 Task: Look for products in the category "Pork" from the brand "The Butcher Shop".
Action: Mouse moved to (31, 155)
Screenshot: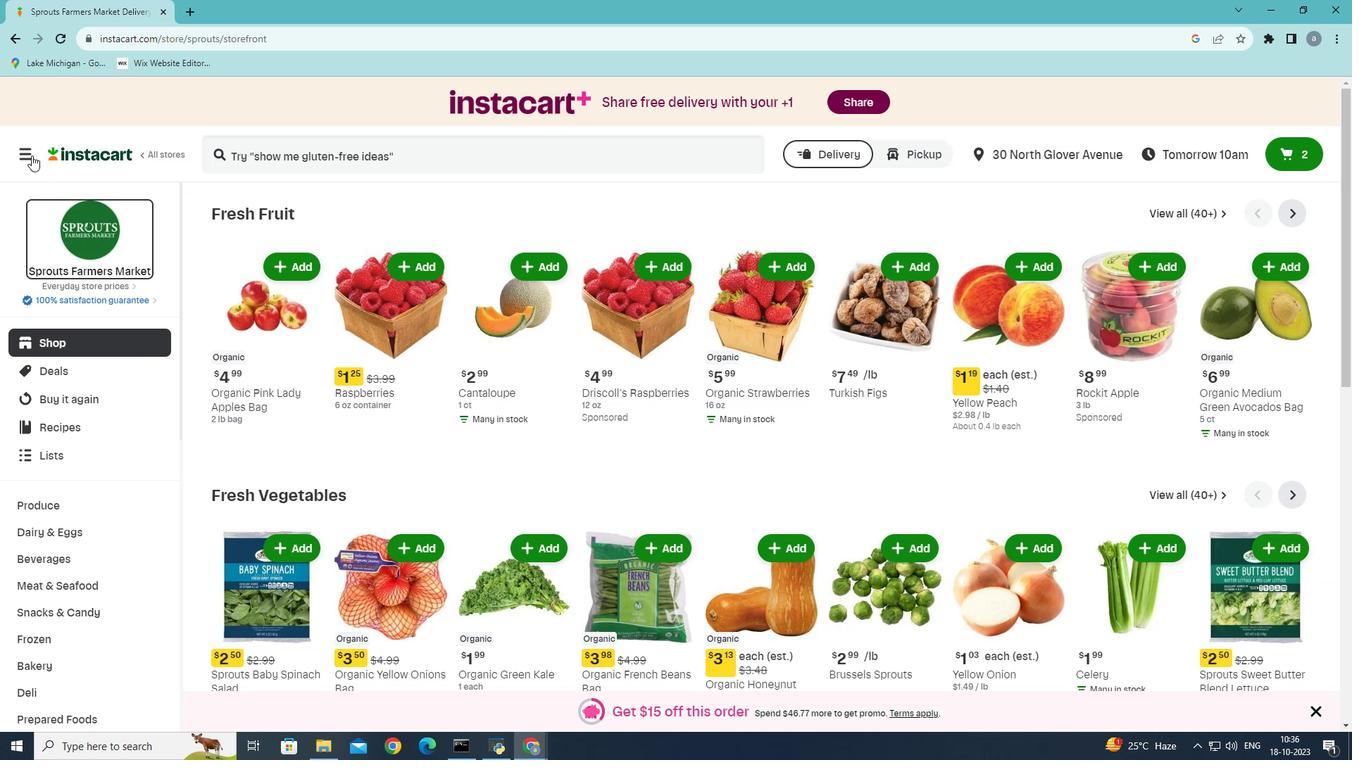 
Action: Mouse pressed left at (31, 155)
Screenshot: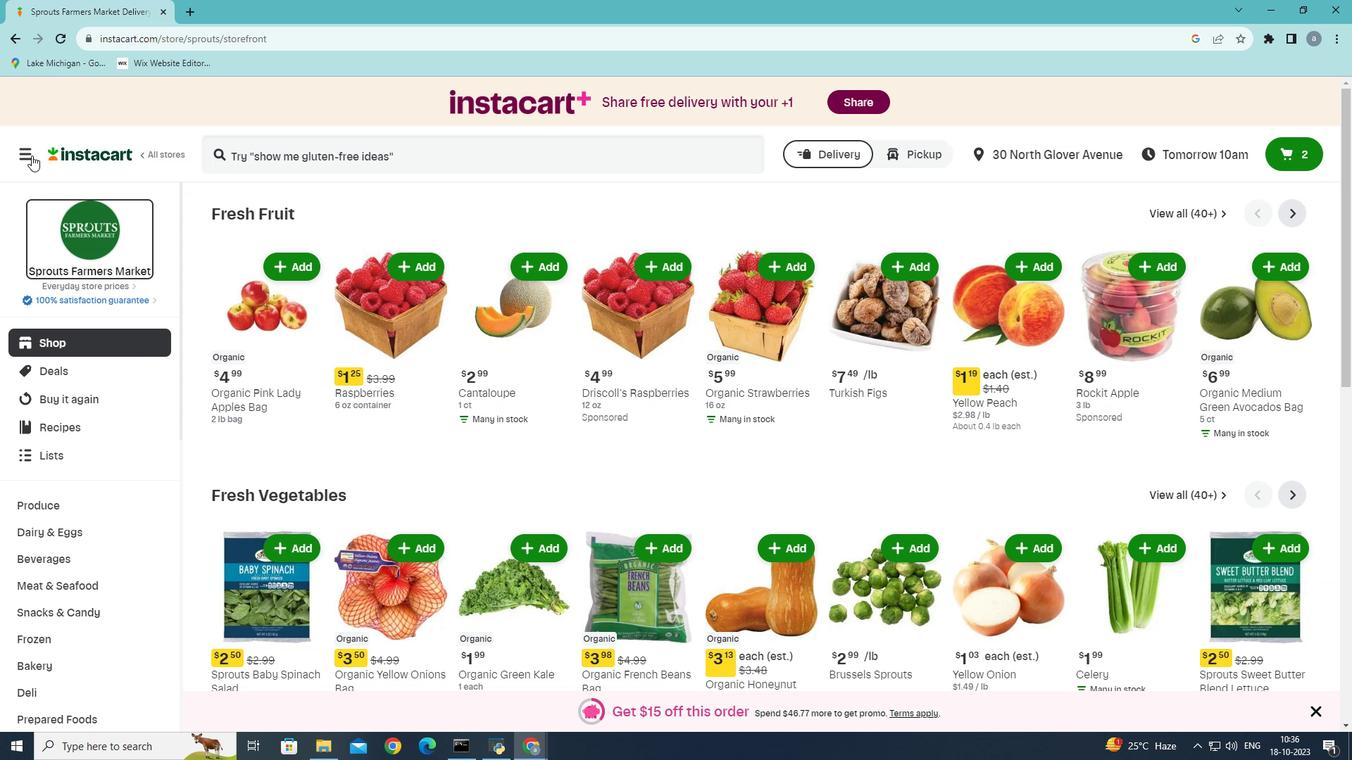 
Action: Mouse moved to (42, 404)
Screenshot: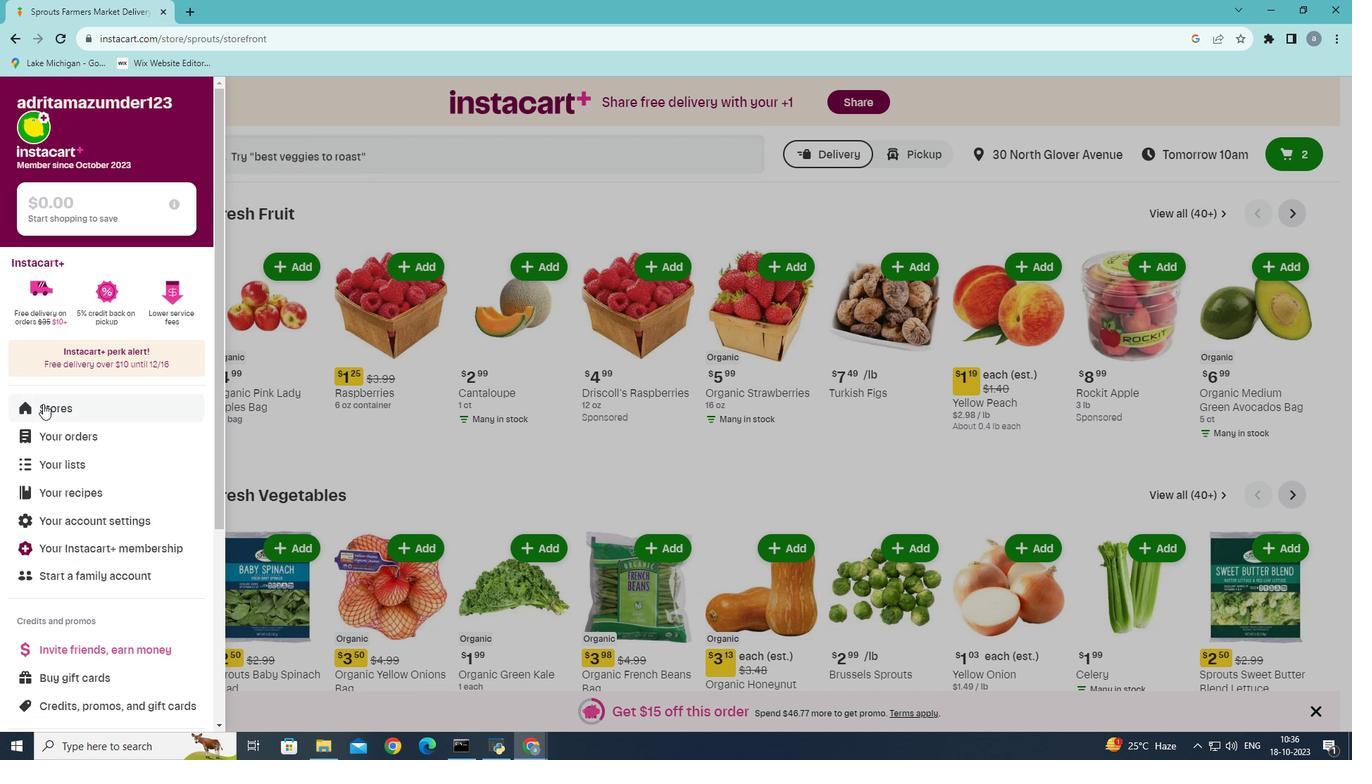 
Action: Mouse pressed left at (42, 404)
Screenshot: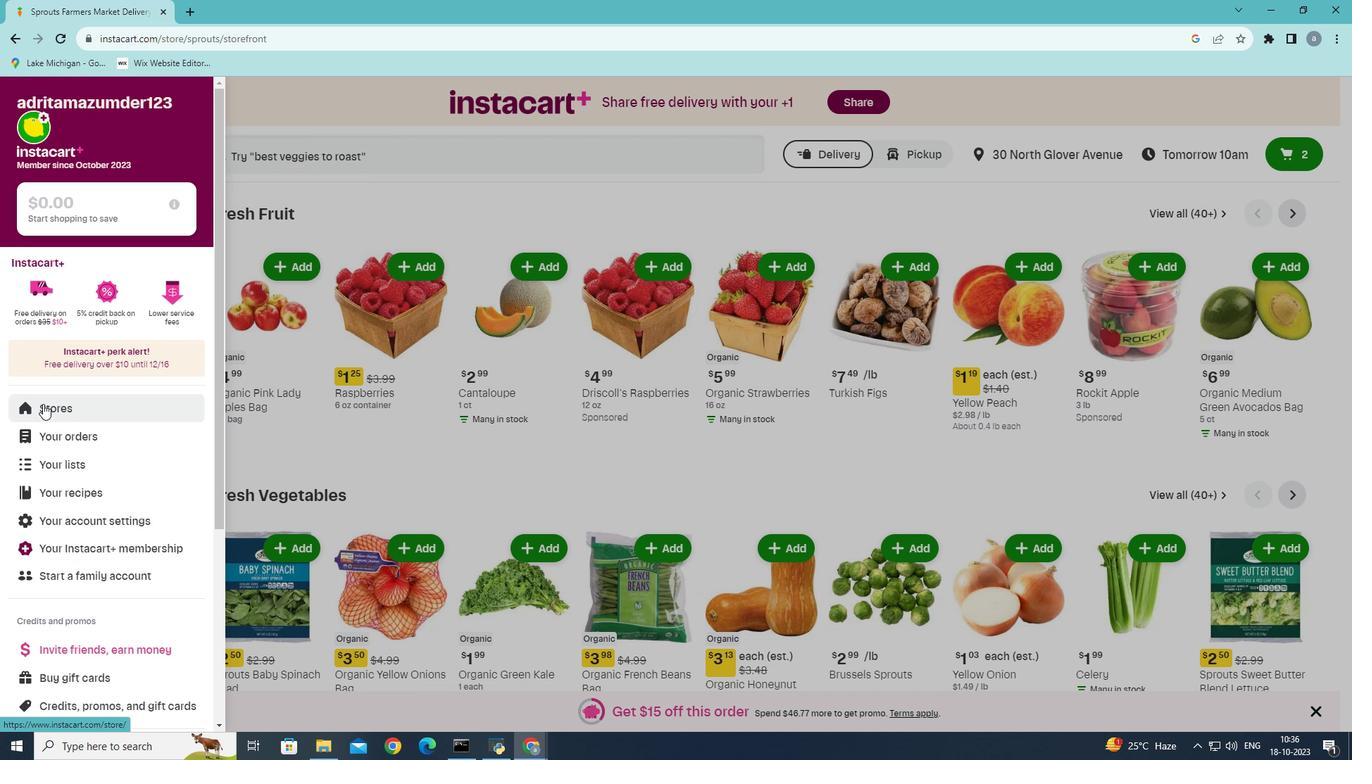 
Action: Mouse moved to (341, 159)
Screenshot: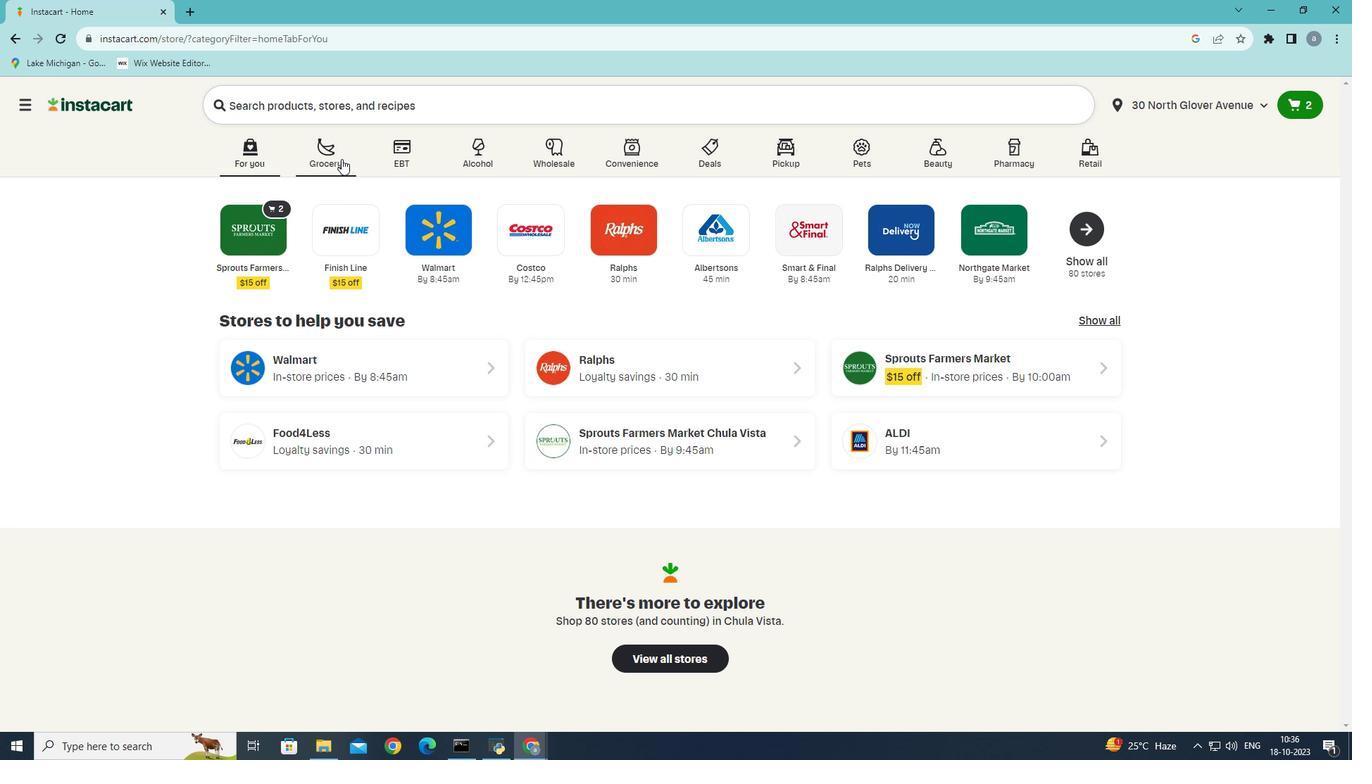 
Action: Mouse pressed left at (341, 159)
Screenshot: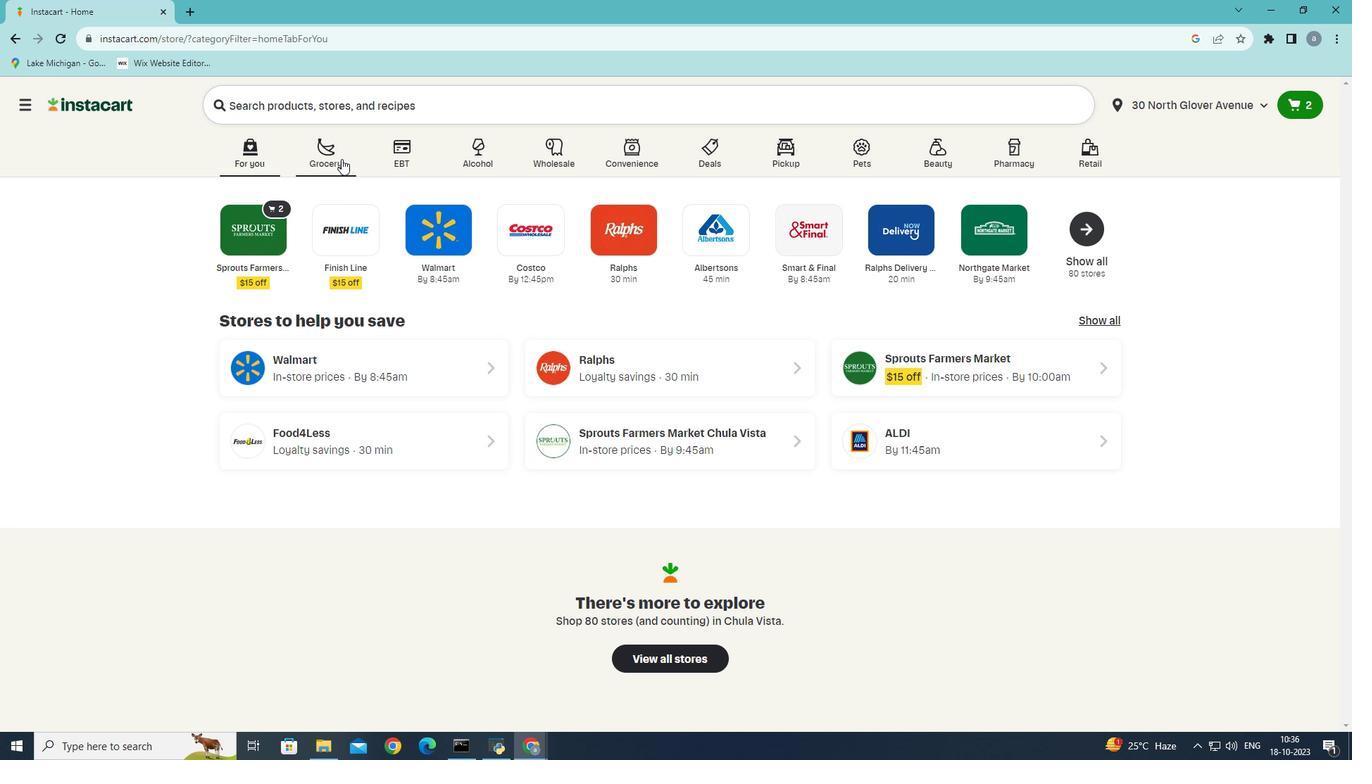 
Action: Mouse moved to (278, 426)
Screenshot: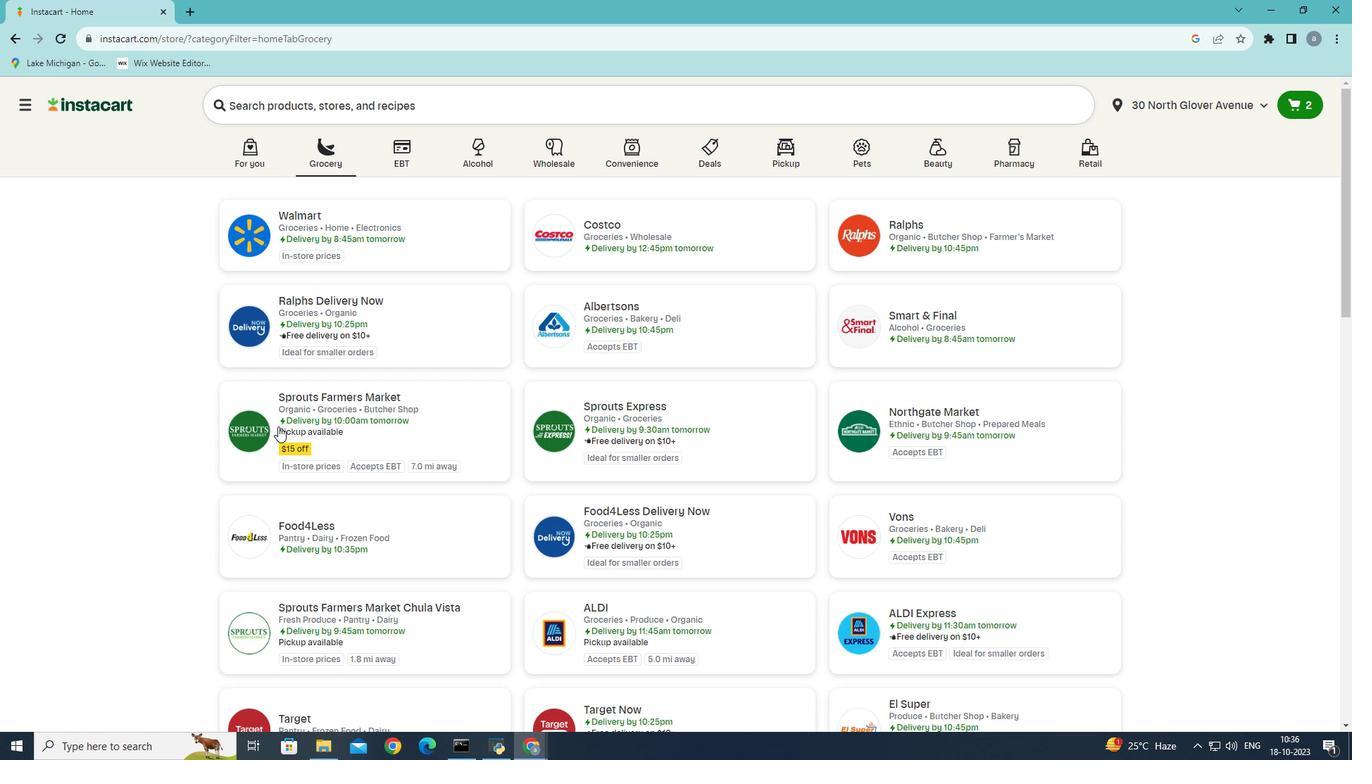 
Action: Mouse pressed left at (278, 426)
Screenshot: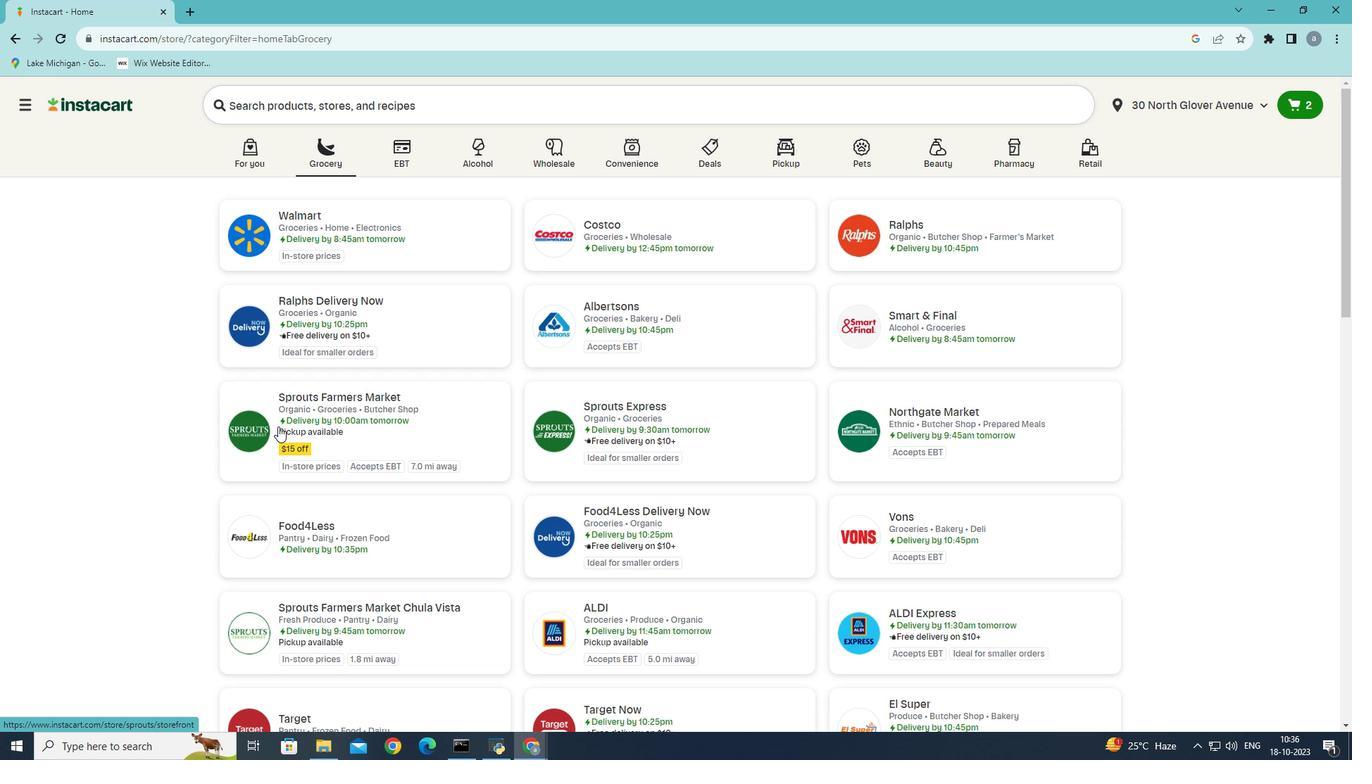 
Action: Mouse moved to (42, 579)
Screenshot: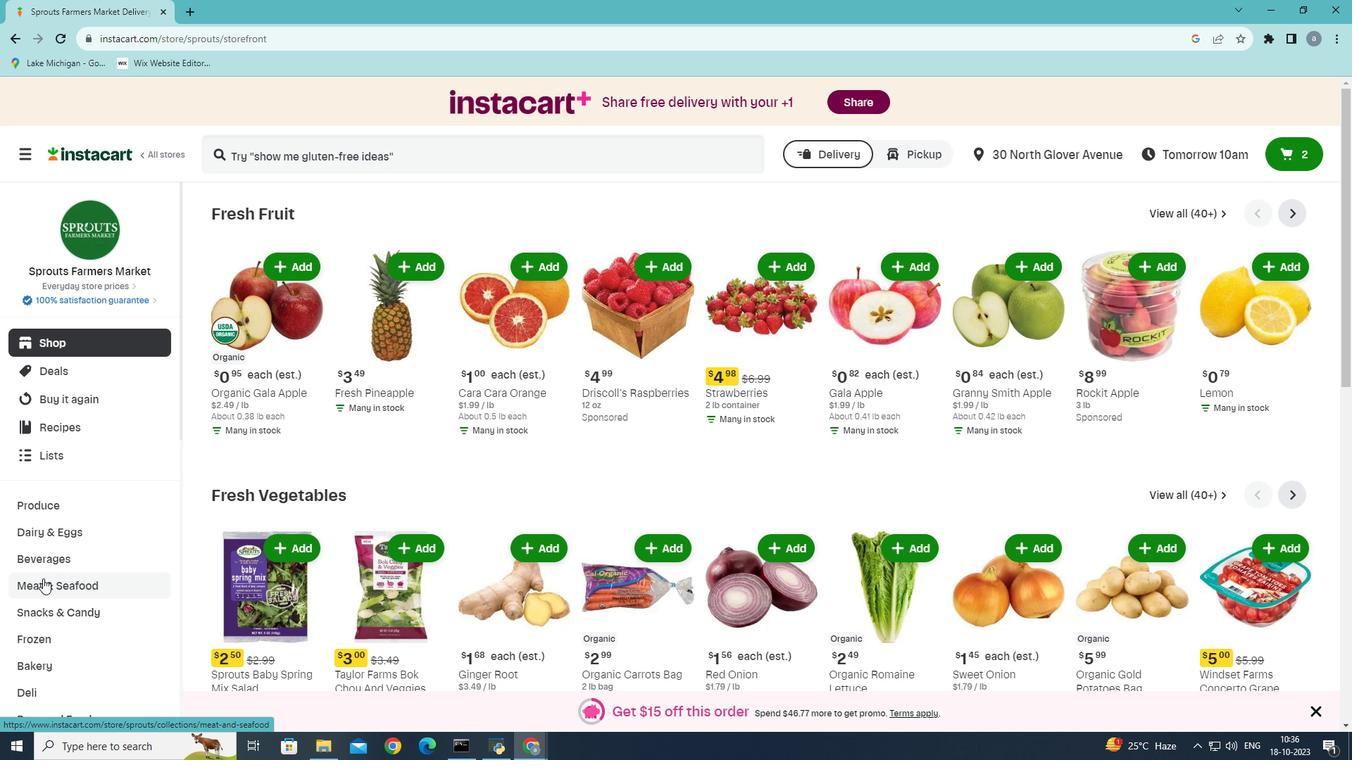 
Action: Mouse pressed left at (42, 579)
Screenshot: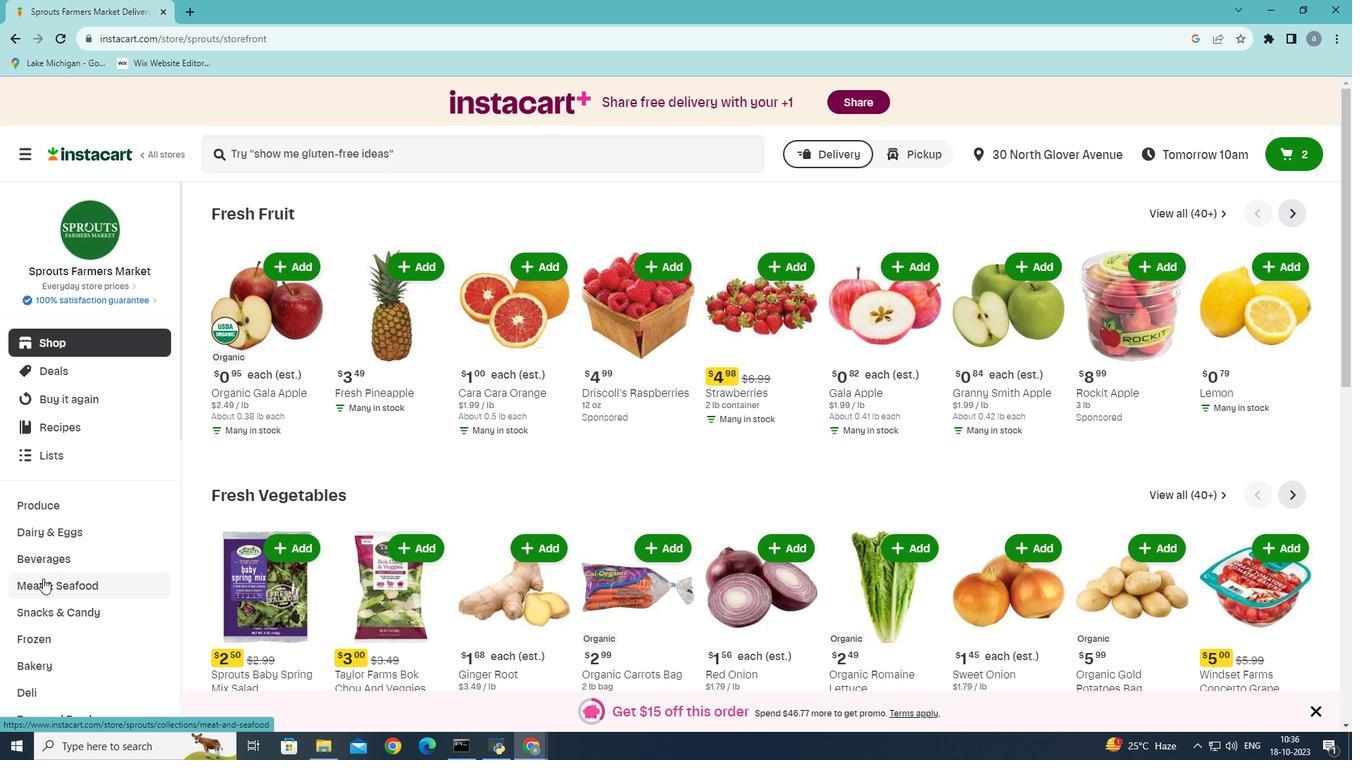 
Action: Mouse moved to (462, 252)
Screenshot: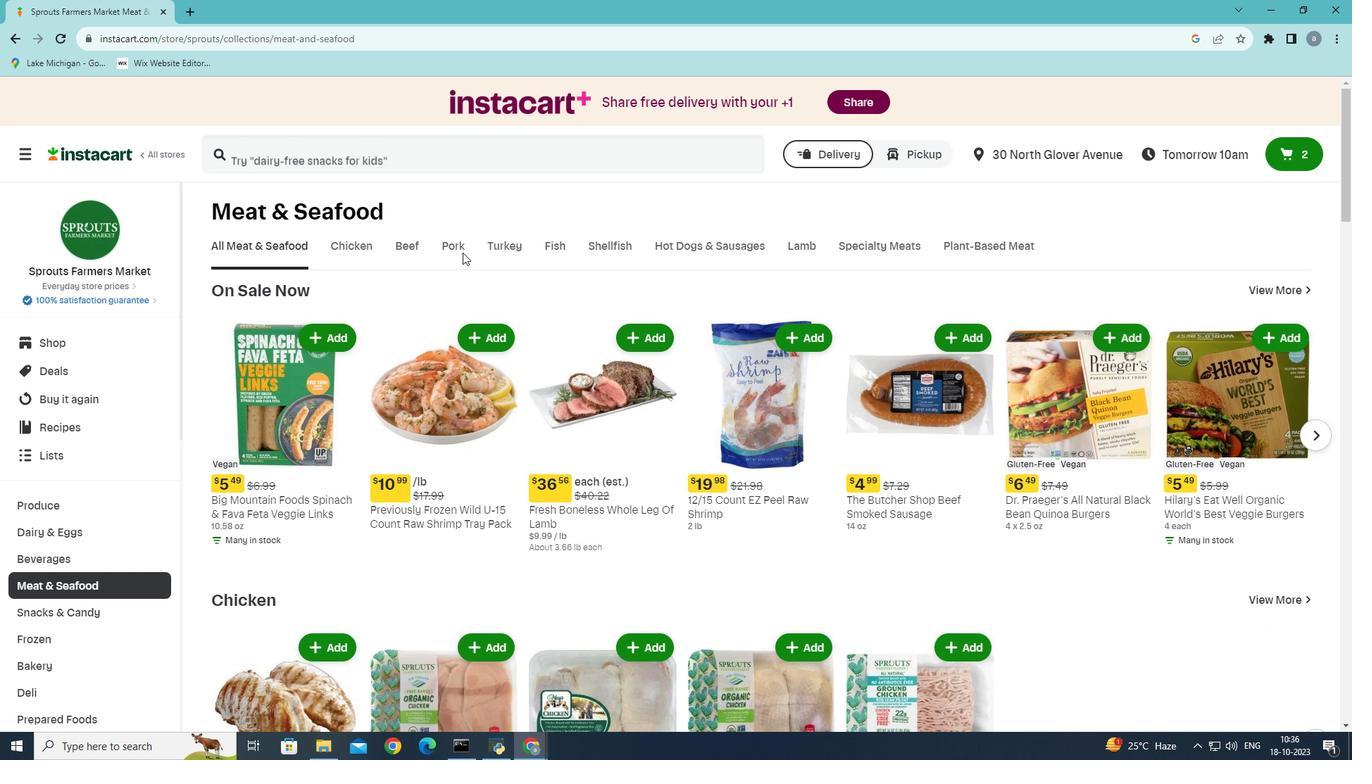 
Action: Mouse pressed left at (462, 252)
Screenshot: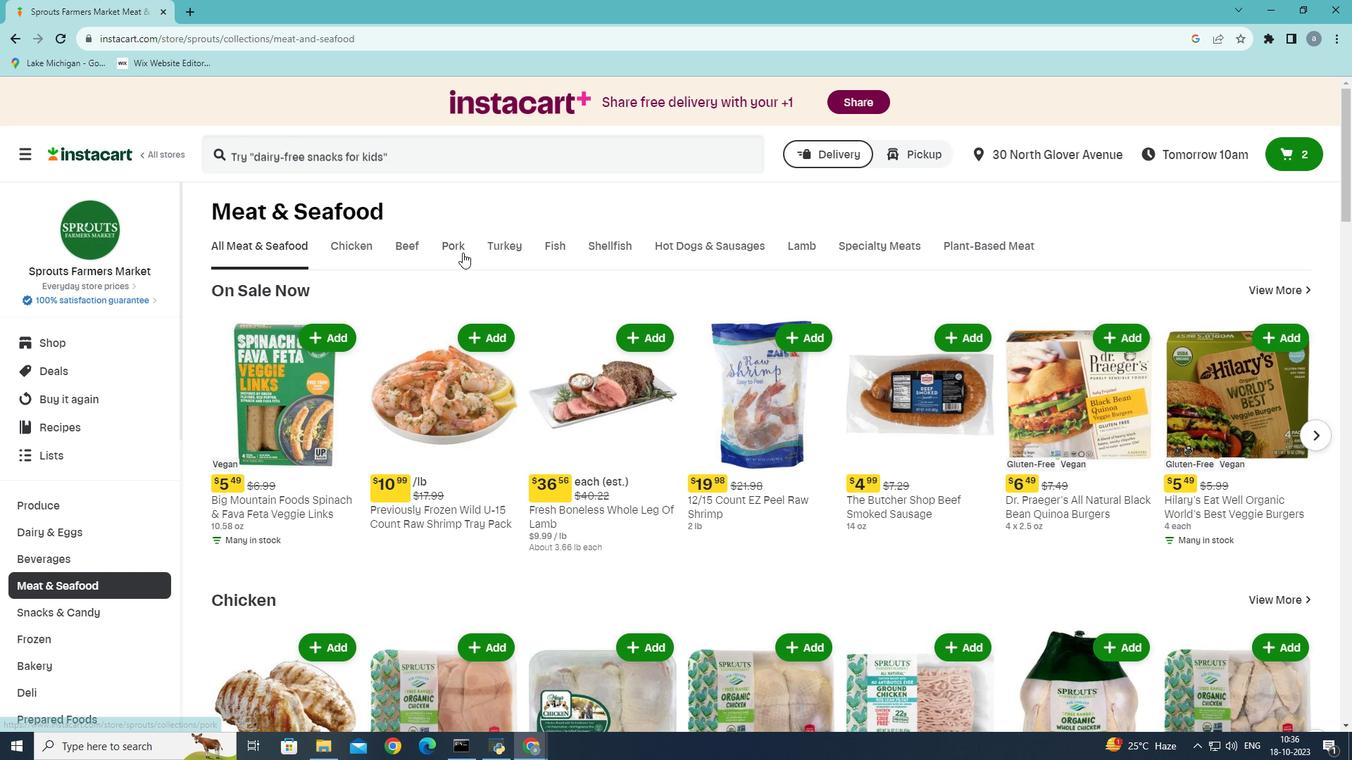 
Action: Mouse moved to (319, 312)
Screenshot: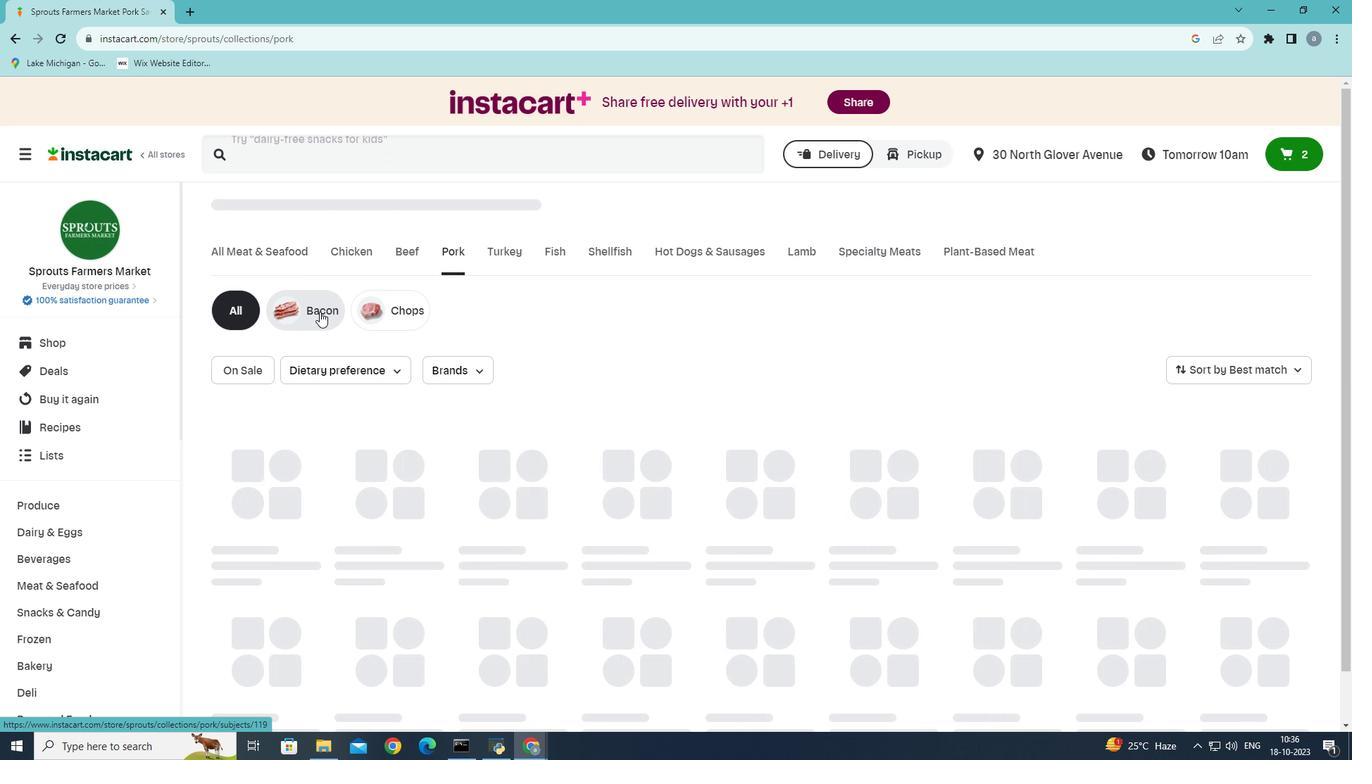 
Action: Mouse pressed left at (319, 312)
Screenshot: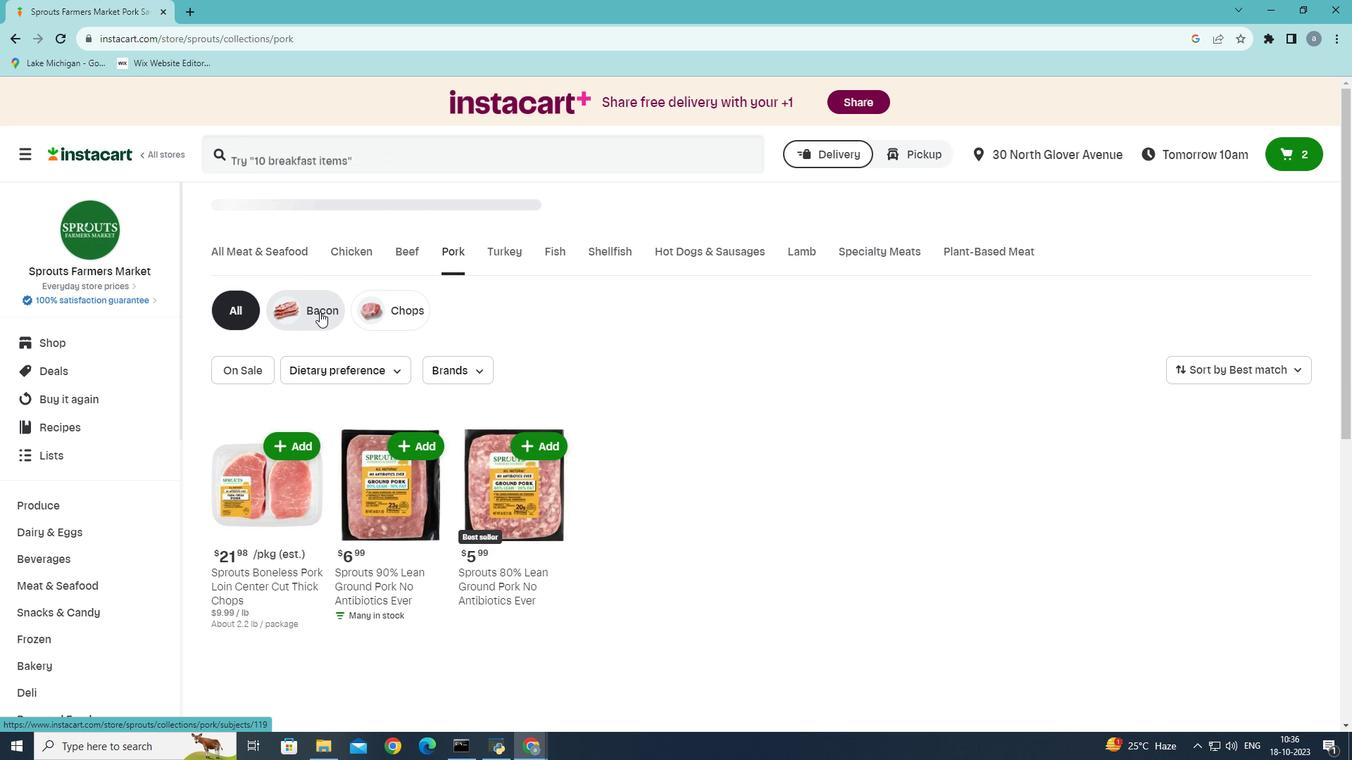 
Action: Mouse moved to (476, 361)
Screenshot: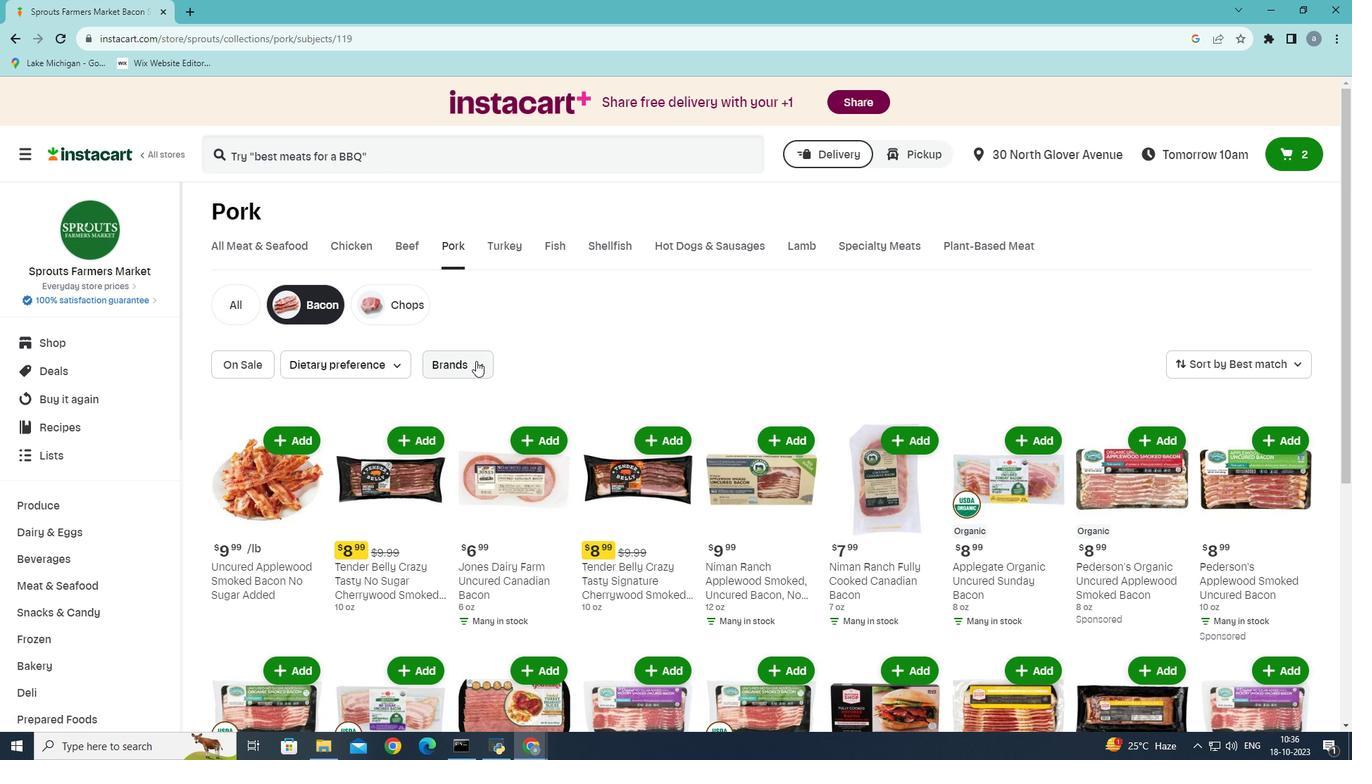 
Action: Mouse pressed left at (476, 361)
Screenshot: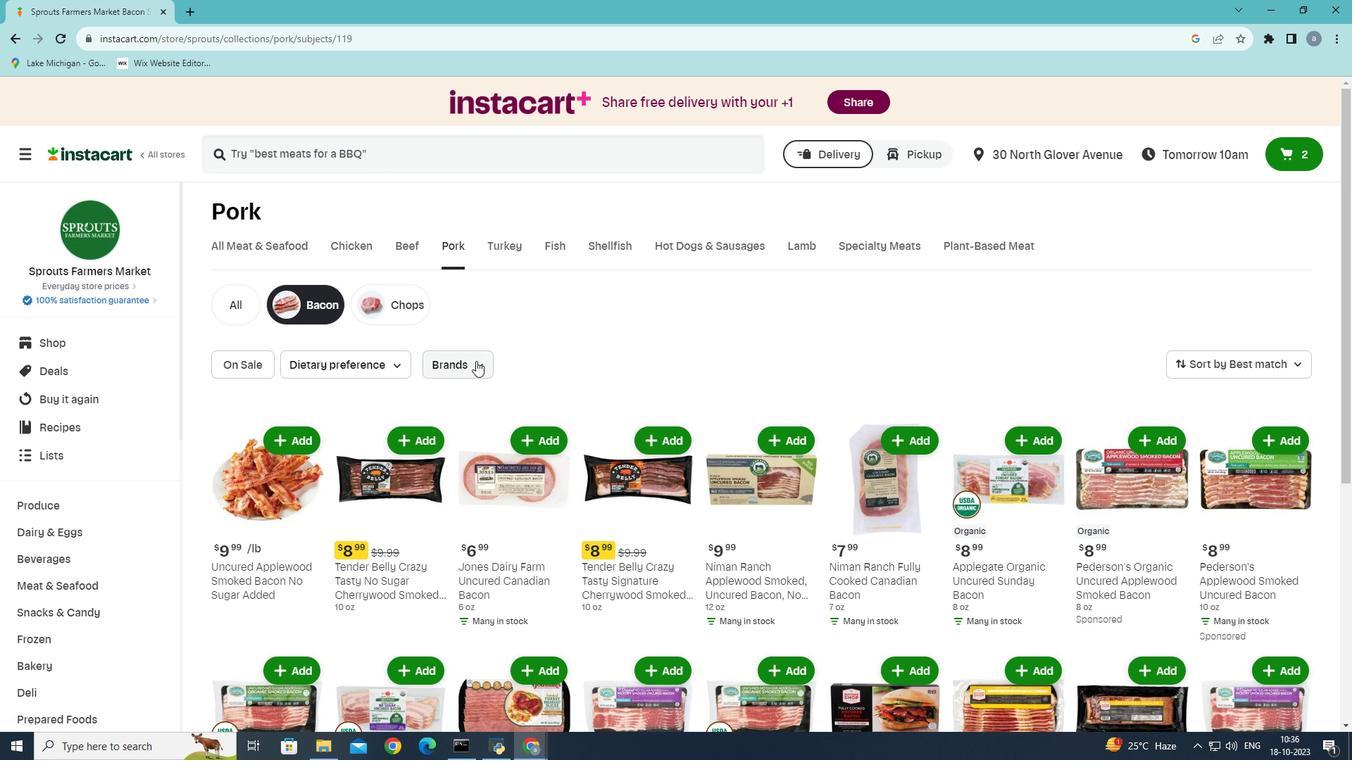
Action: Mouse moved to (457, 438)
Screenshot: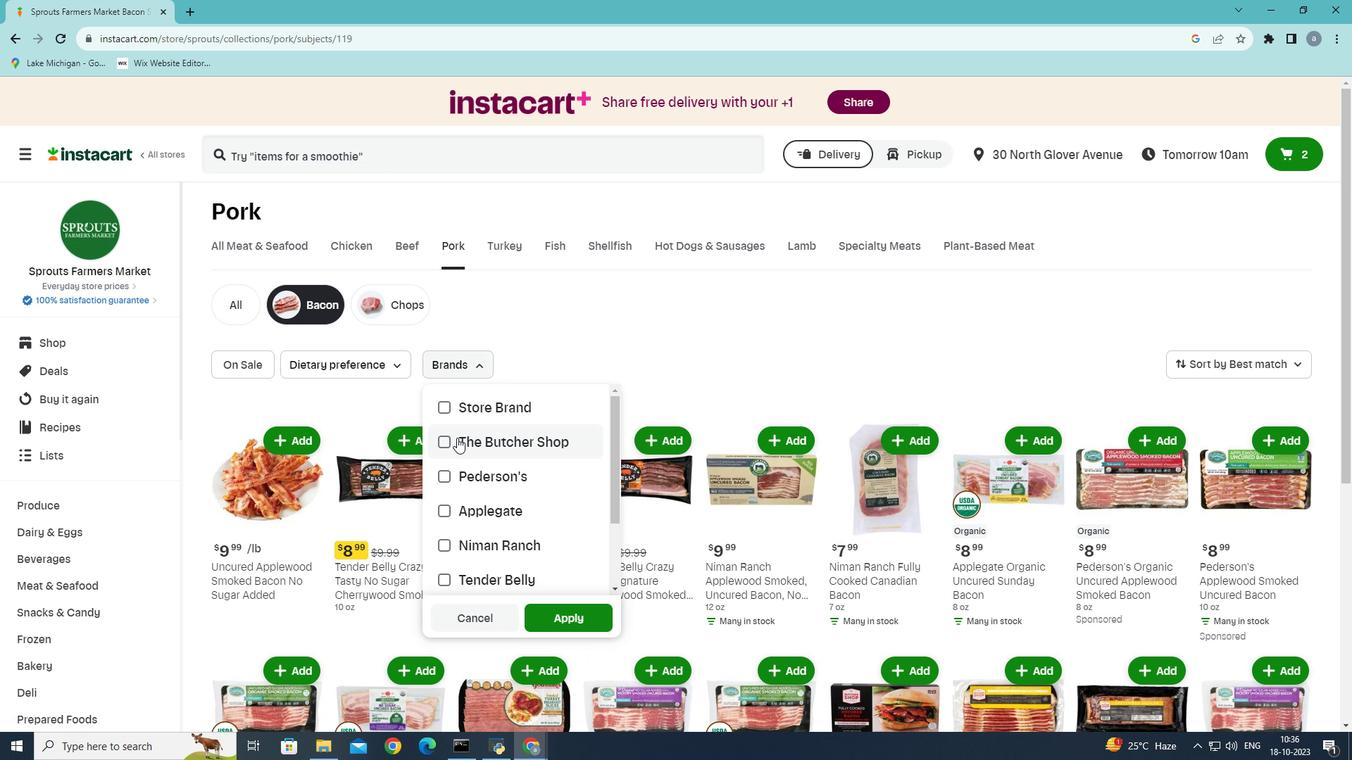 
Action: Mouse pressed left at (457, 438)
Screenshot: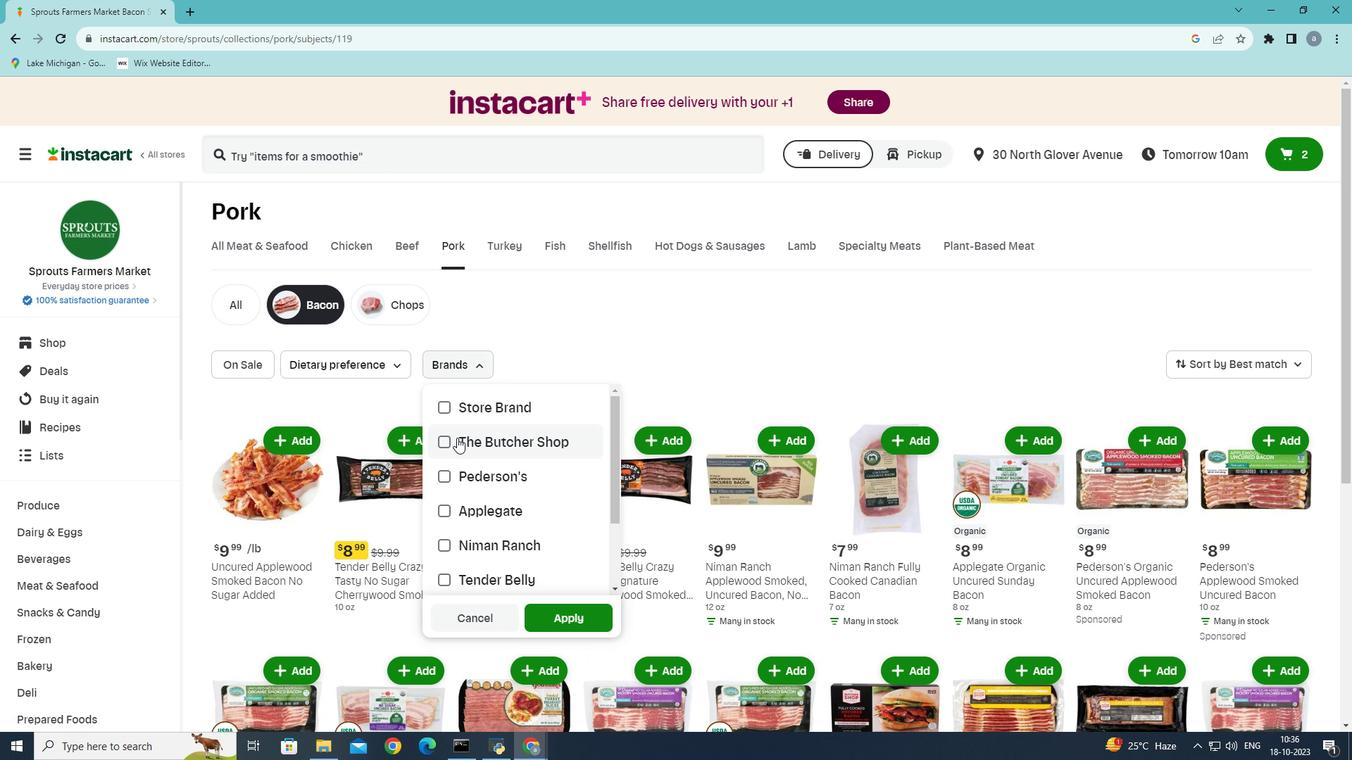 
Action: Mouse moved to (564, 626)
Screenshot: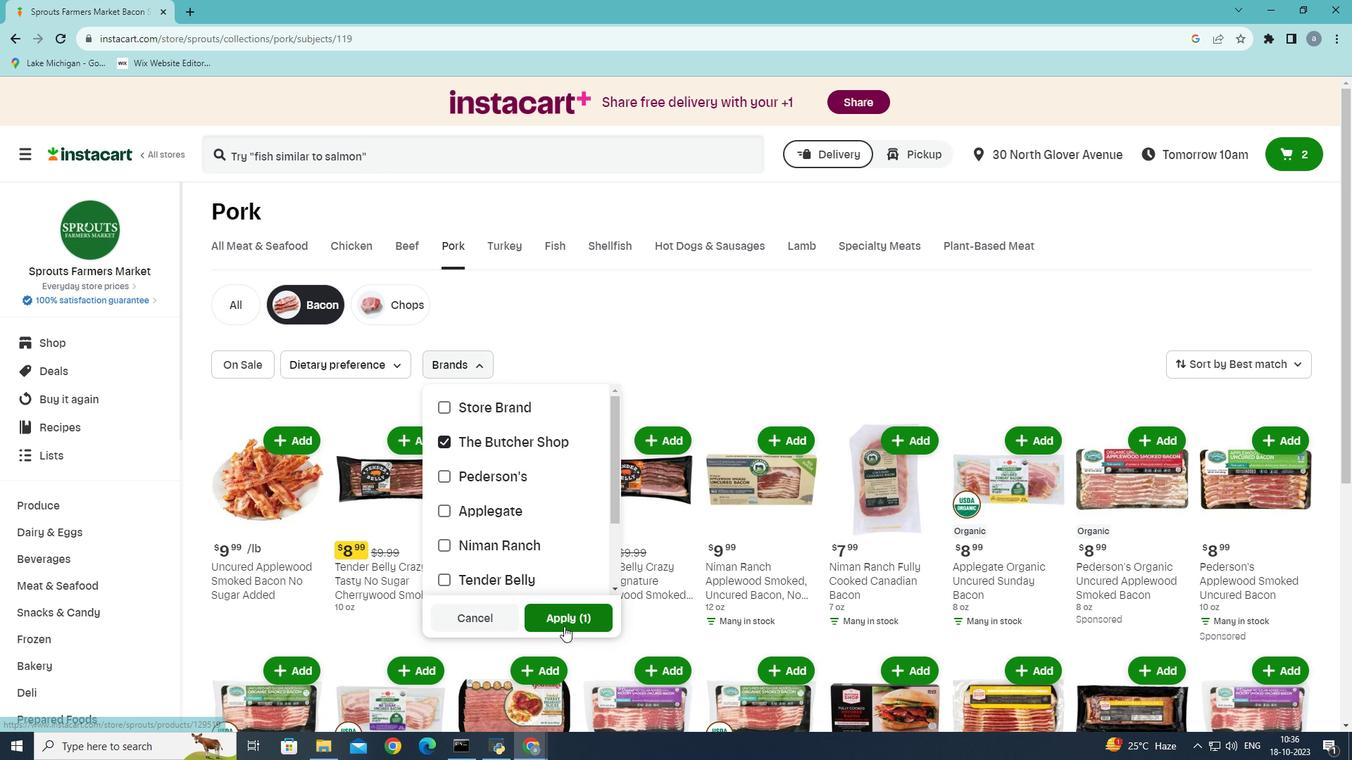 
Action: Mouse pressed left at (564, 626)
Screenshot: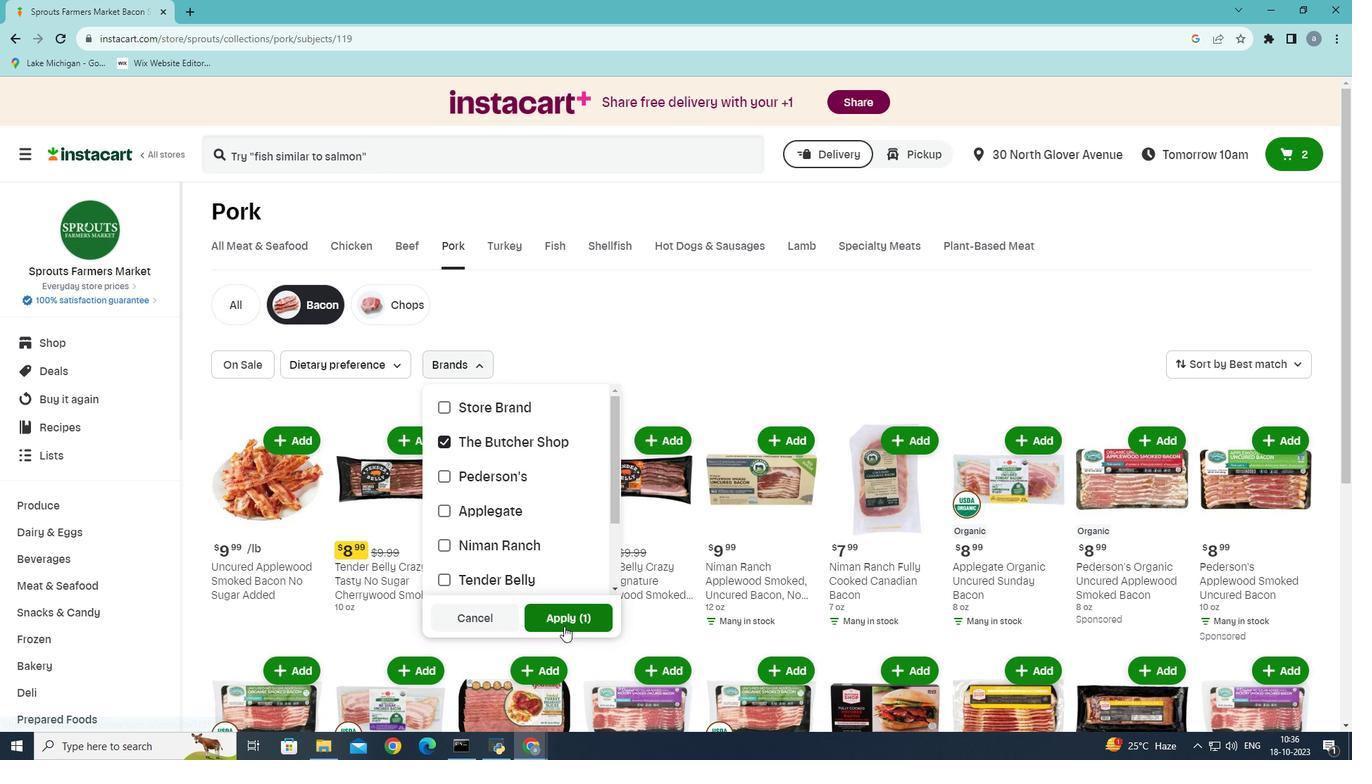 
